 Task: Change the title to "Design Requirements".
Action: Mouse moved to (431, 500)
Screenshot: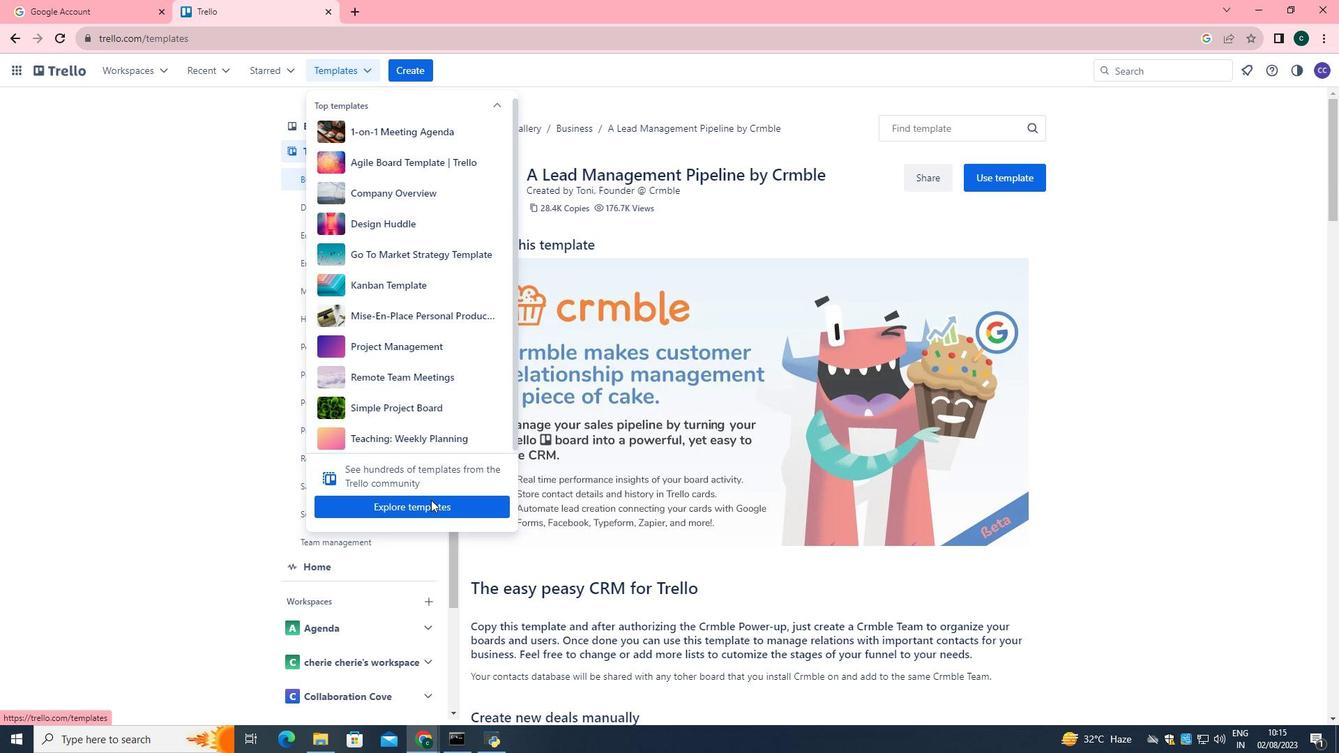 
Action: Mouse pressed left at (431, 500)
Screenshot: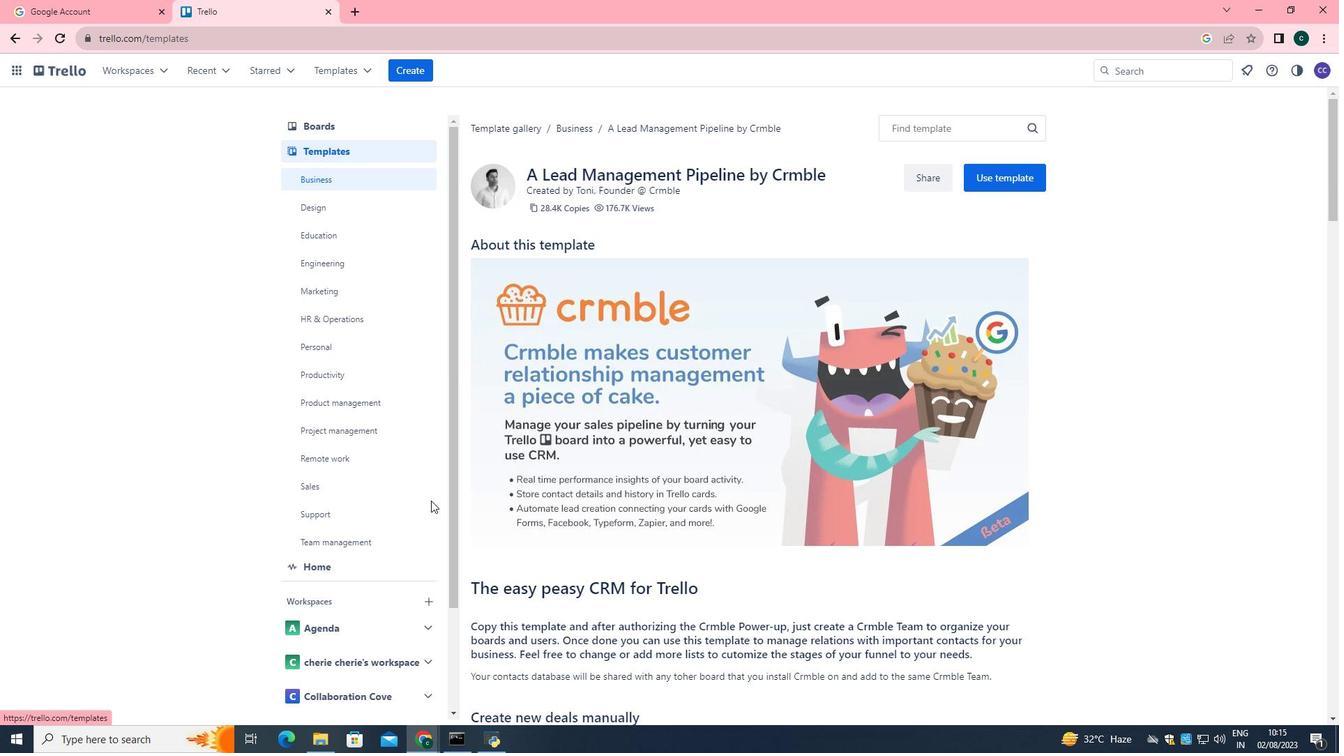 
Action: Mouse moved to (573, 216)
Screenshot: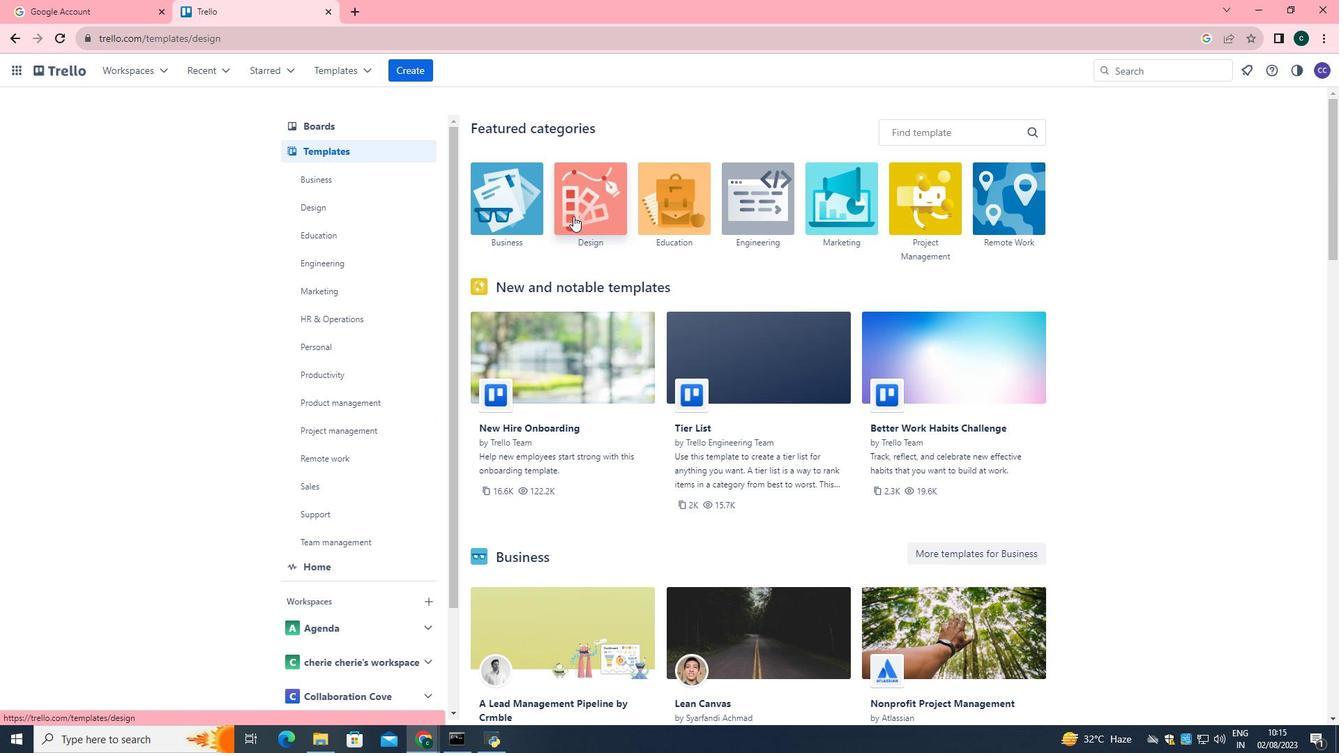 
Action: Mouse pressed left at (573, 216)
Screenshot: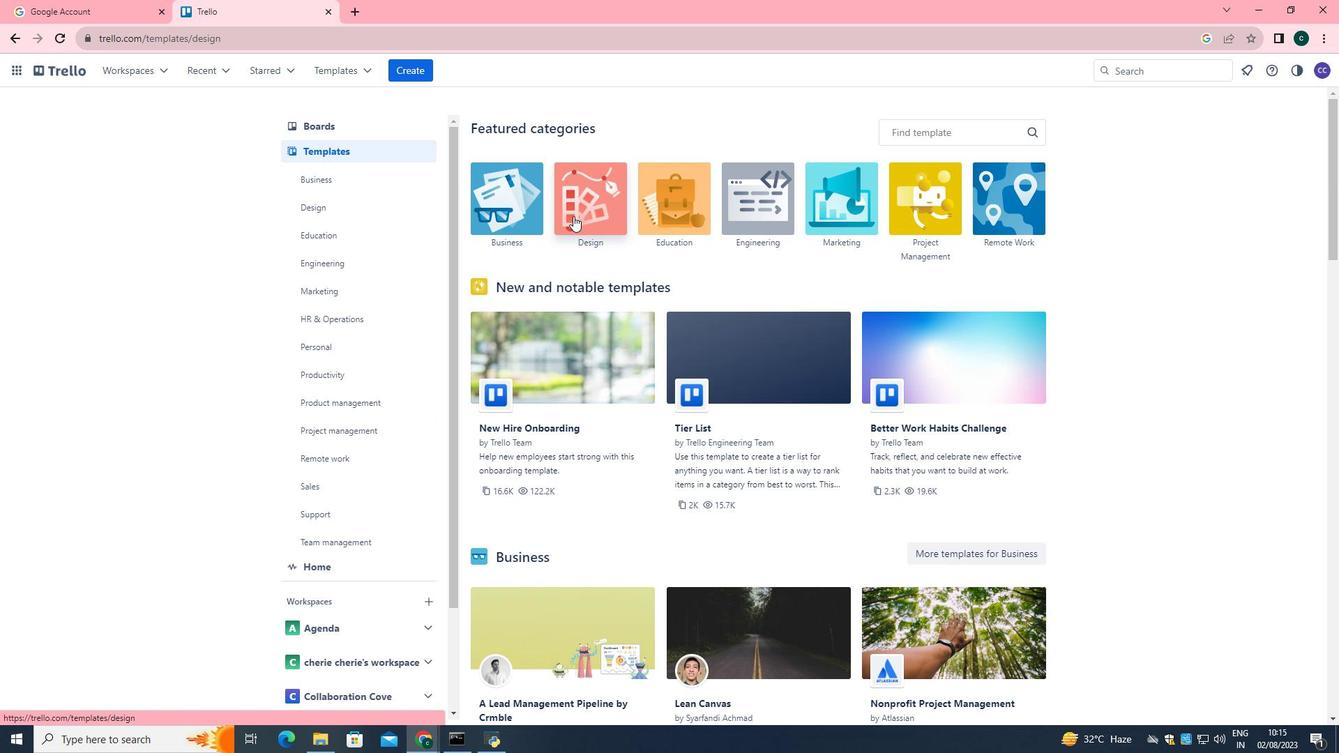 
Action: Mouse moved to (586, 271)
Screenshot: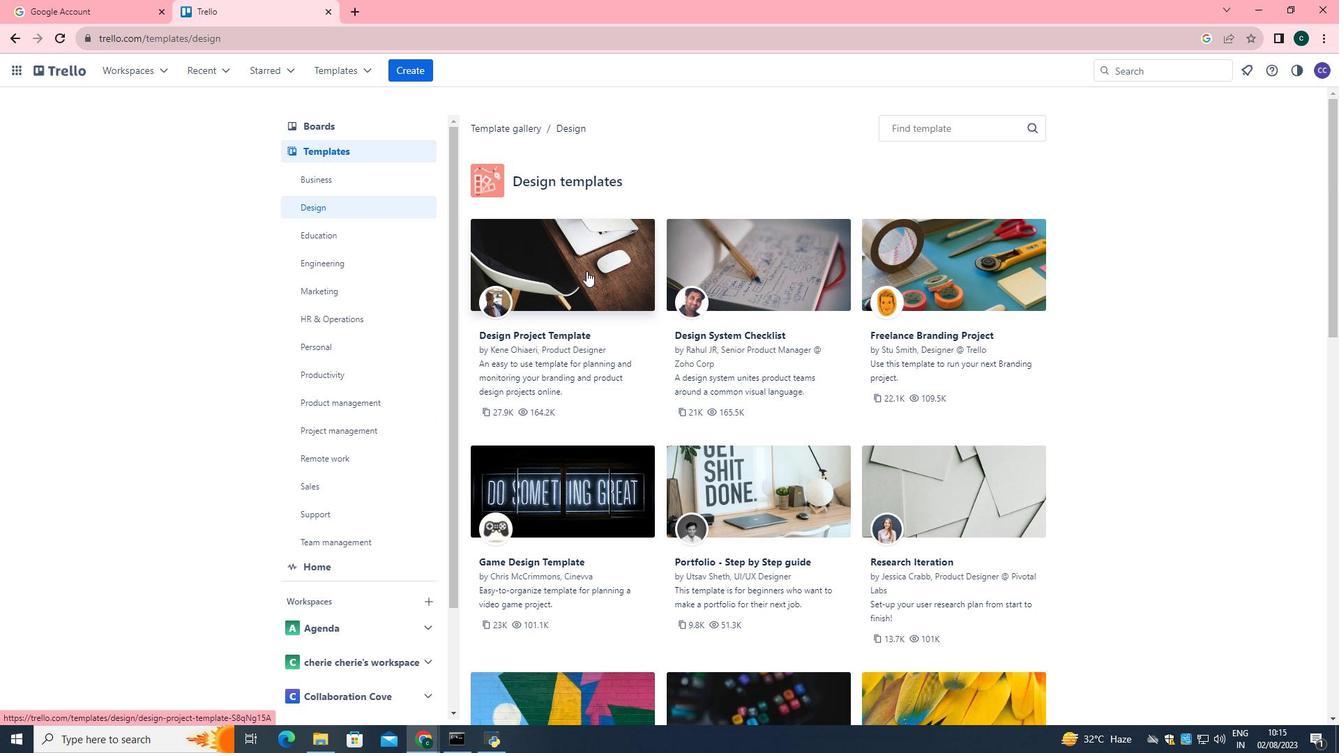 
Action: Mouse pressed left at (586, 271)
Screenshot: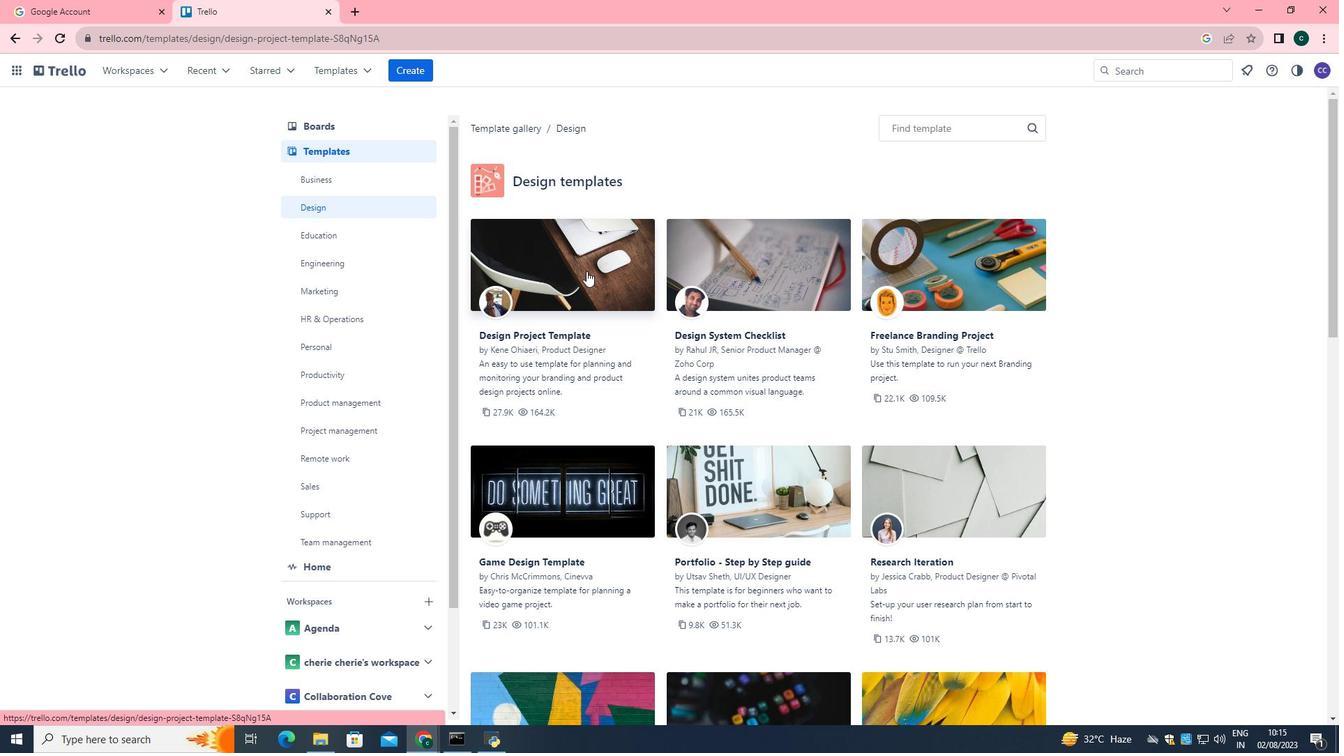 
Action: Mouse moved to (994, 183)
Screenshot: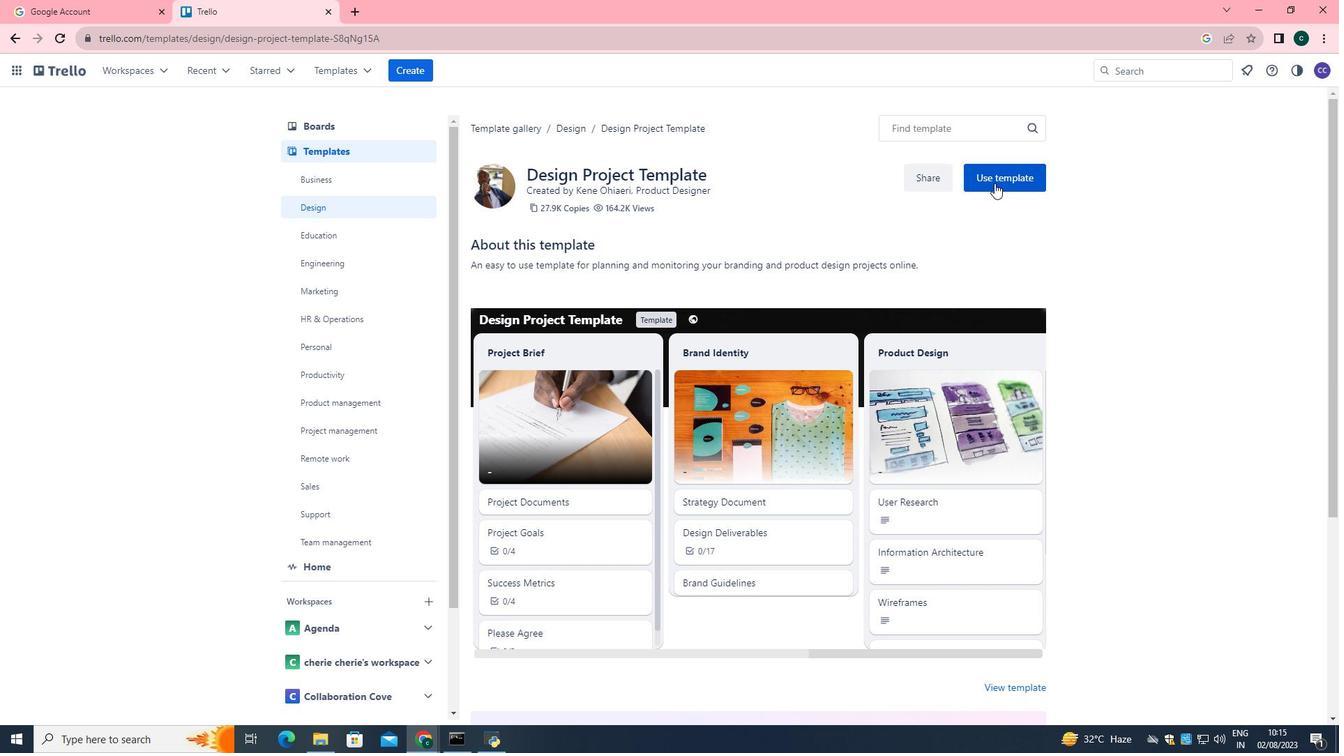 
Action: Mouse pressed left at (994, 183)
Screenshot: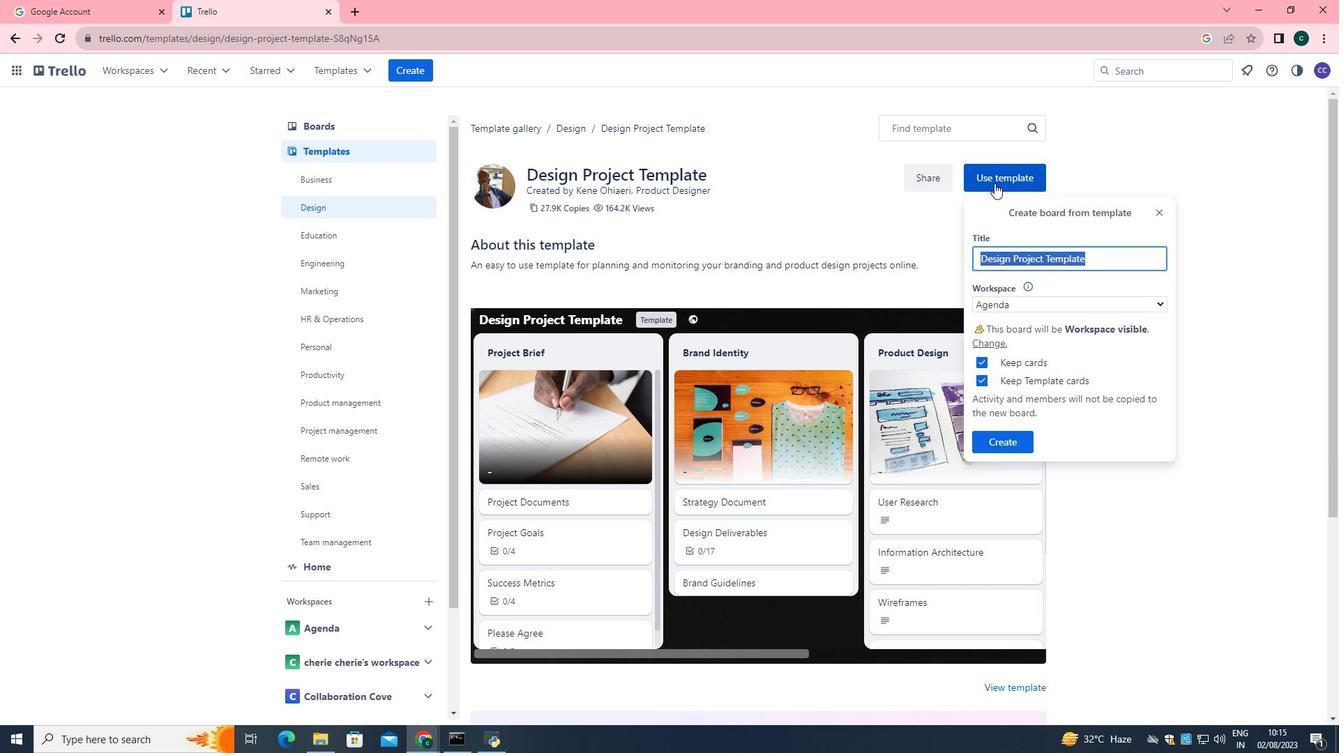 
Action: Mouse moved to (1120, 260)
Screenshot: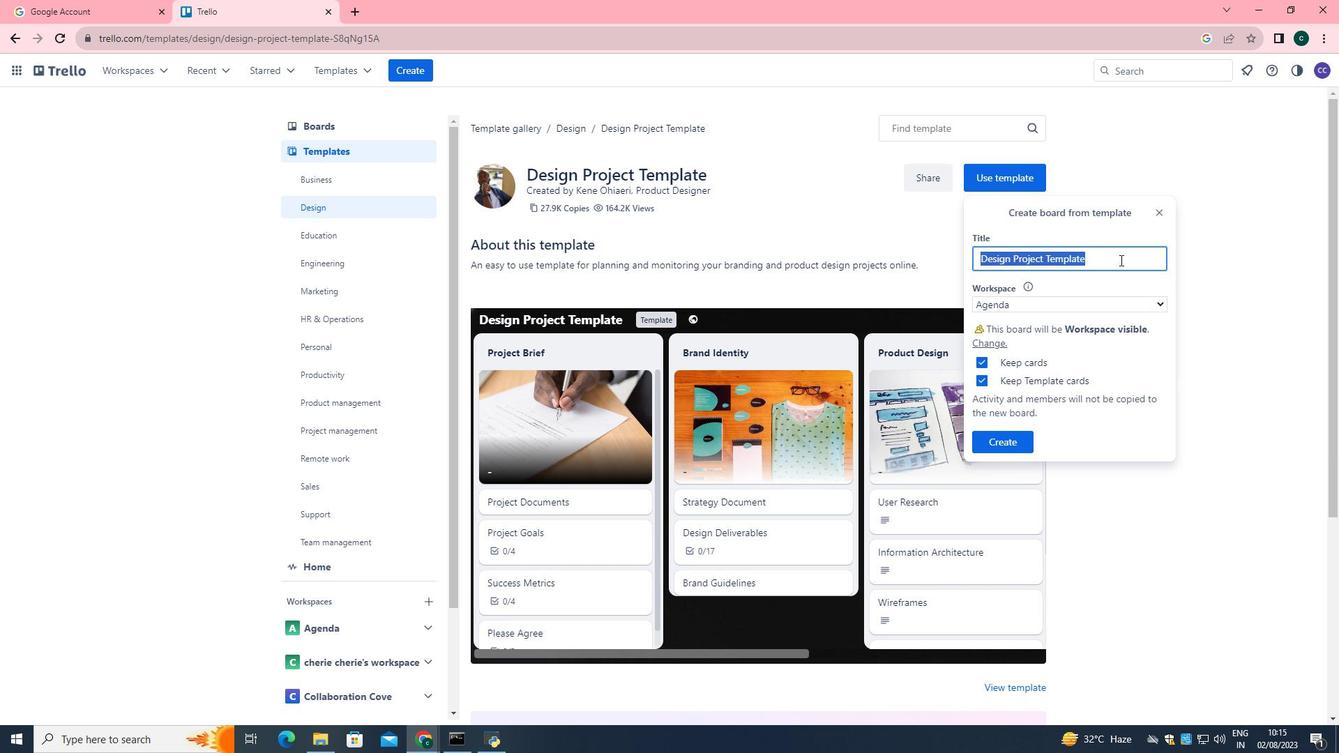 
Action: Mouse pressed left at (1120, 260)
Screenshot: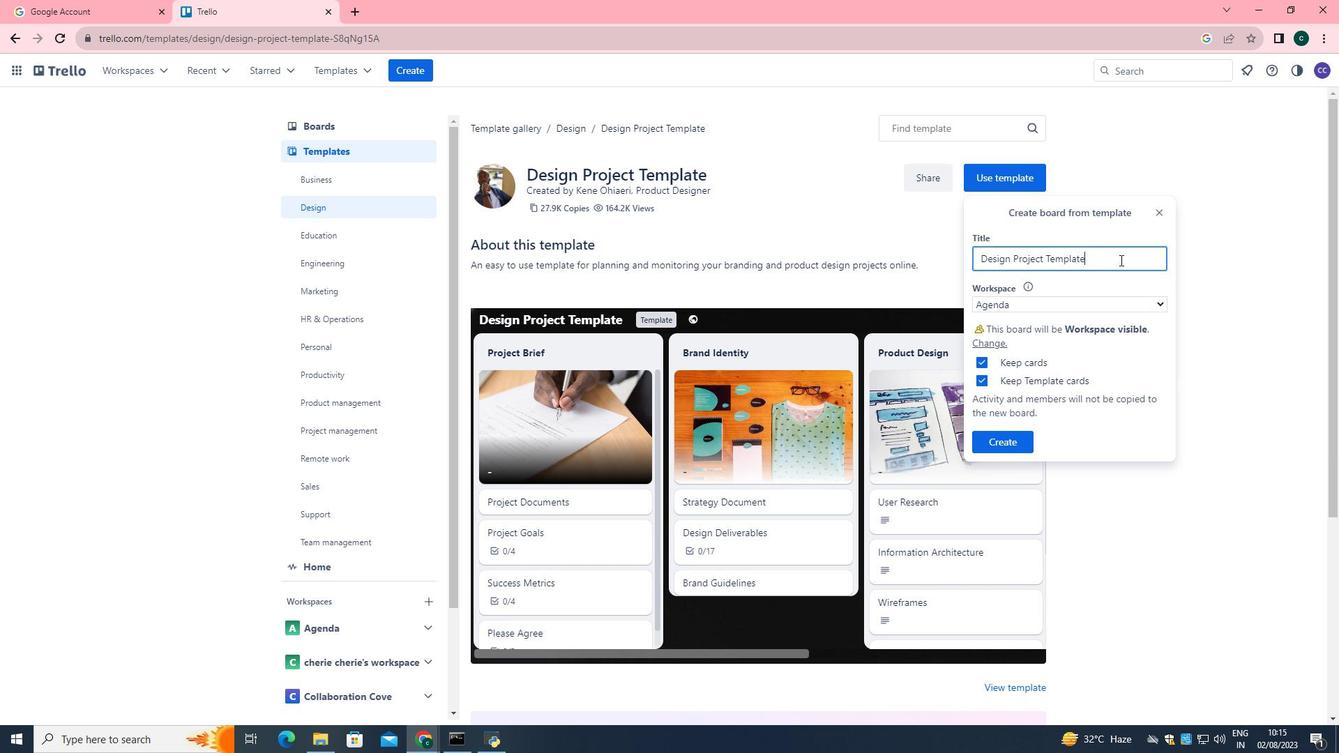 
Action: Key pressed <Key.backspace><Key.backspace><Key.backspace><Key.backspace><Key.backspace><Key.backspace><Key.backspace><Key.backspace><Key.backspace><Key.backspace><Key.backspace><Key.backspace><Key.backspace><Key.backspace><Key.backspace><Key.backspace><Key.backspace><Key.backspace><Key.backspace><Key.backspace><Key.backspace><Key.backspace><Key.backspace><Key.backspace><Key.backspace><Key.backspace><Key.backspace><Key.backspace><Key.backspace><Key.backspace><Key.shift>Design<Key.space><Key.shift>Requirements
Screenshot: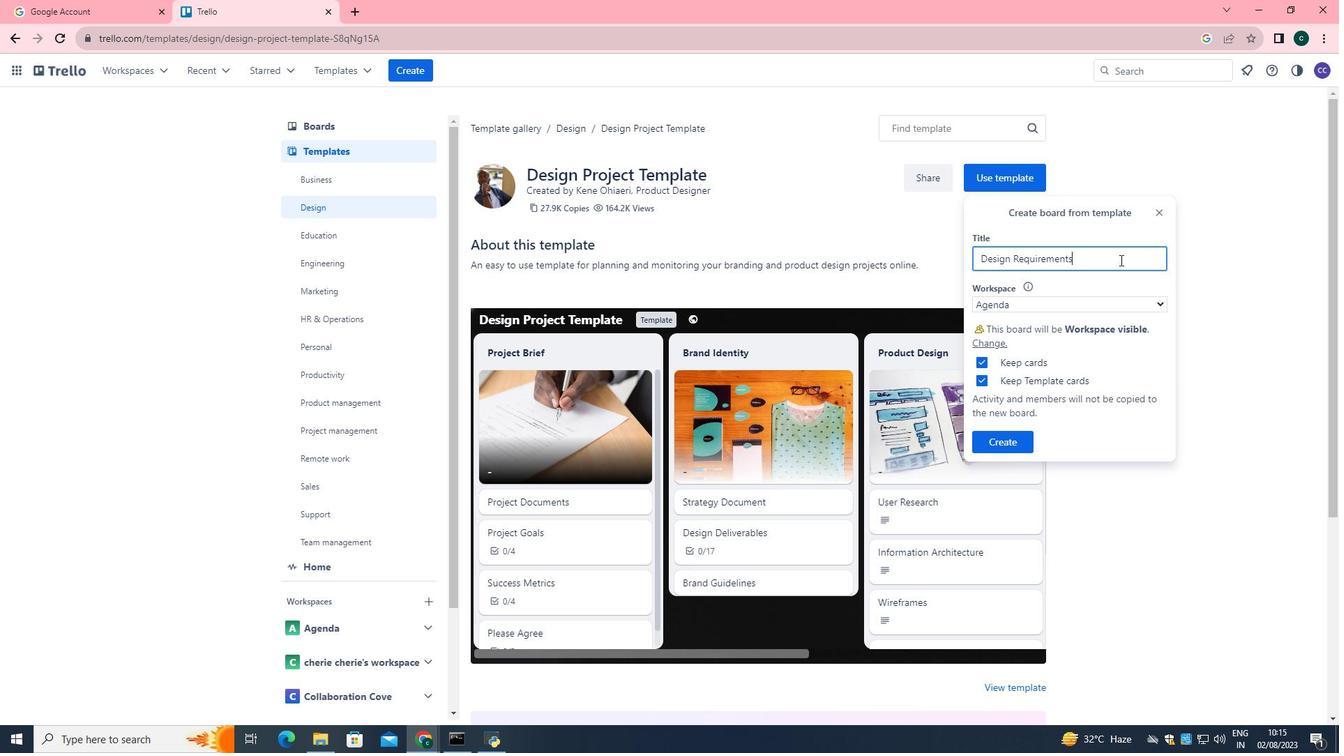
